 Task: Use the formula "NPV" in spreadsheet "Project portfolio".
Action: Mouse moved to (123, 88)
Screenshot: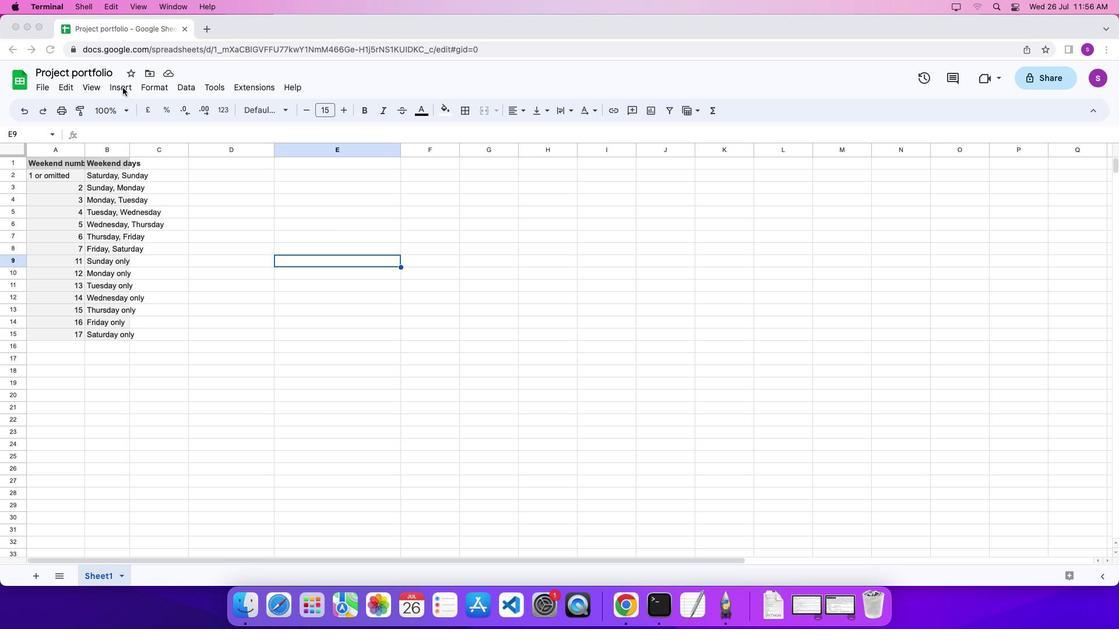 
Action: Mouse pressed left at (123, 88)
Screenshot: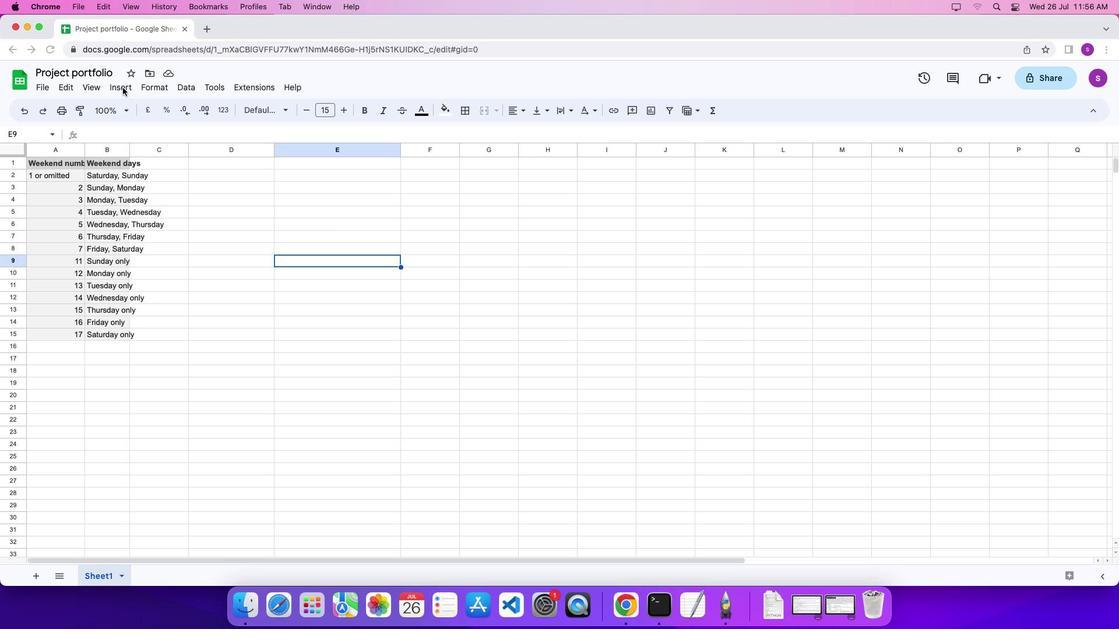 
Action: Mouse moved to (123, 87)
Screenshot: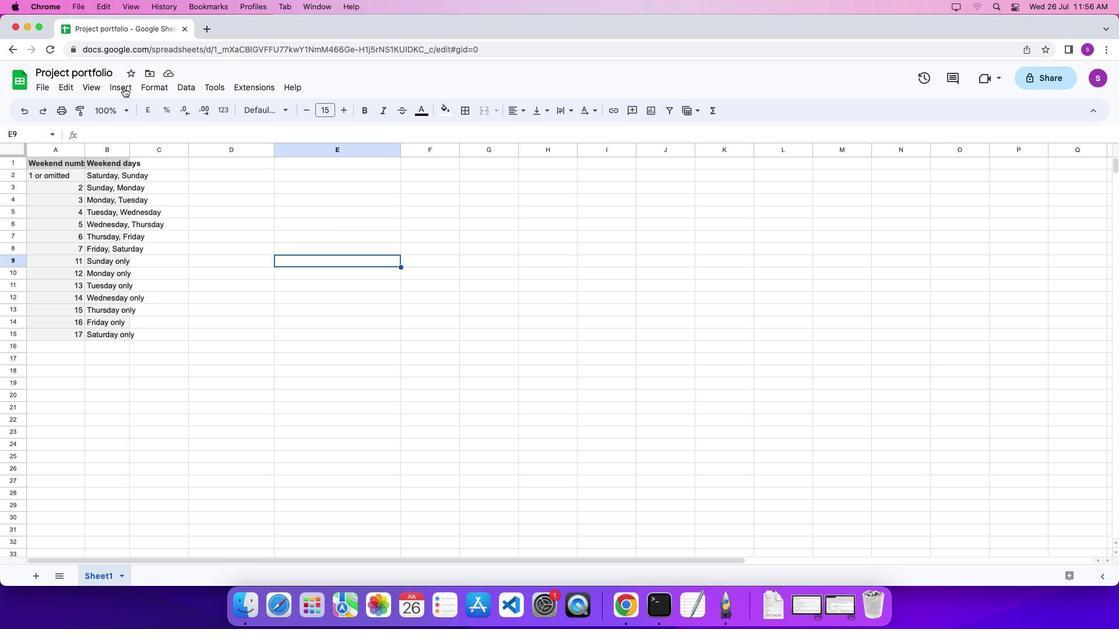 
Action: Mouse pressed left at (123, 87)
Screenshot: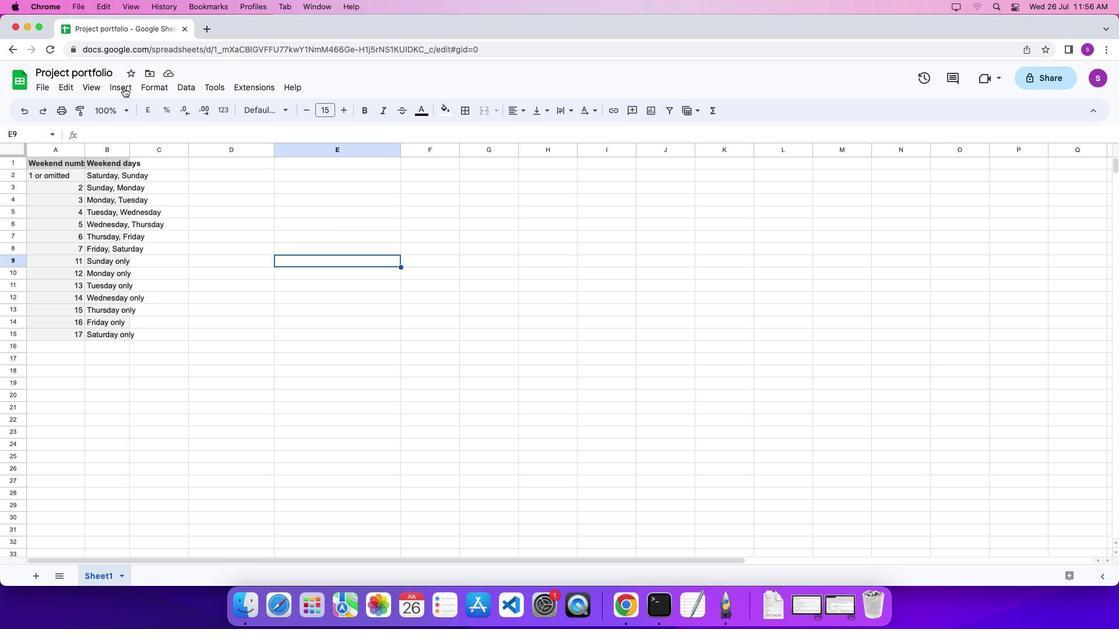 
Action: Mouse moved to (124, 88)
Screenshot: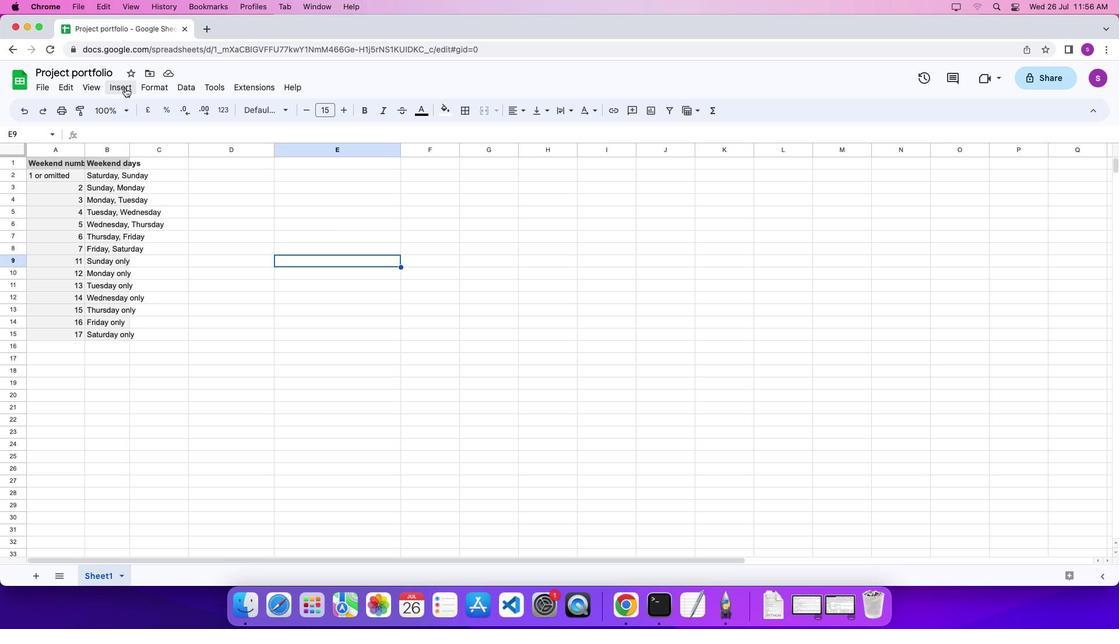 
Action: Mouse pressed left at (124, 88)
Screenshot: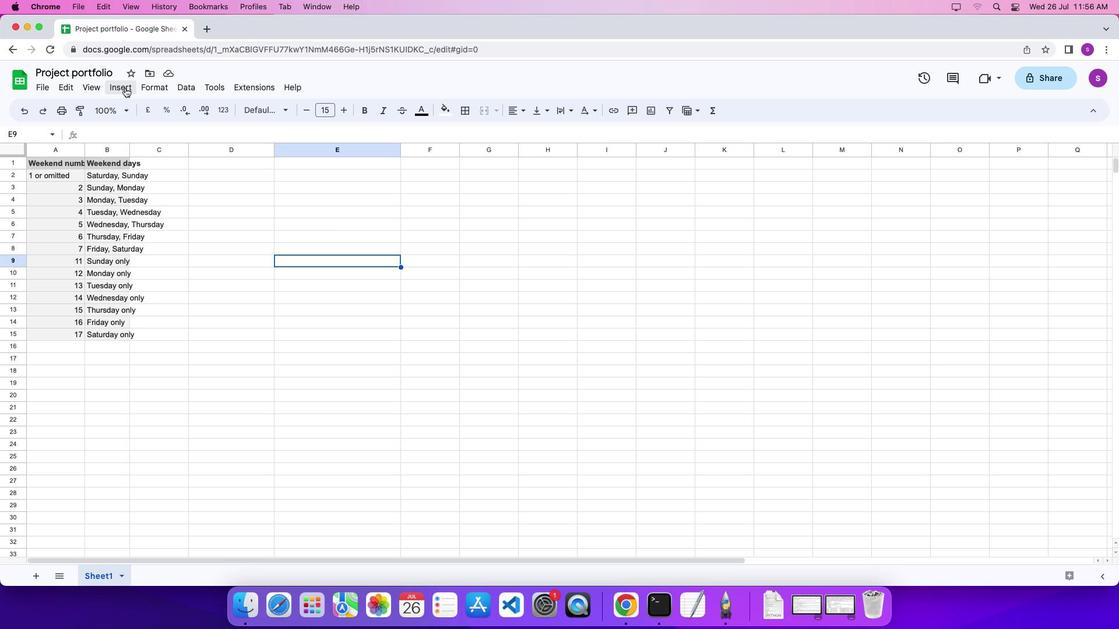 
Action: Mouse moved to (509, 572)
Screenshot: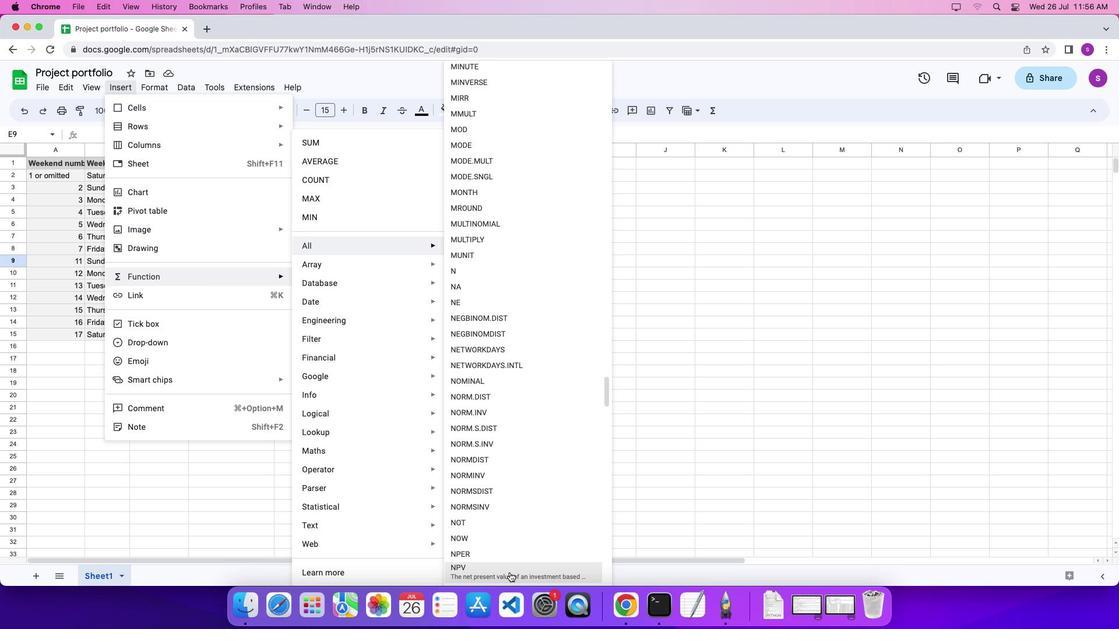 
Action: Mouse pressed left at (509, 572)
Screenshot: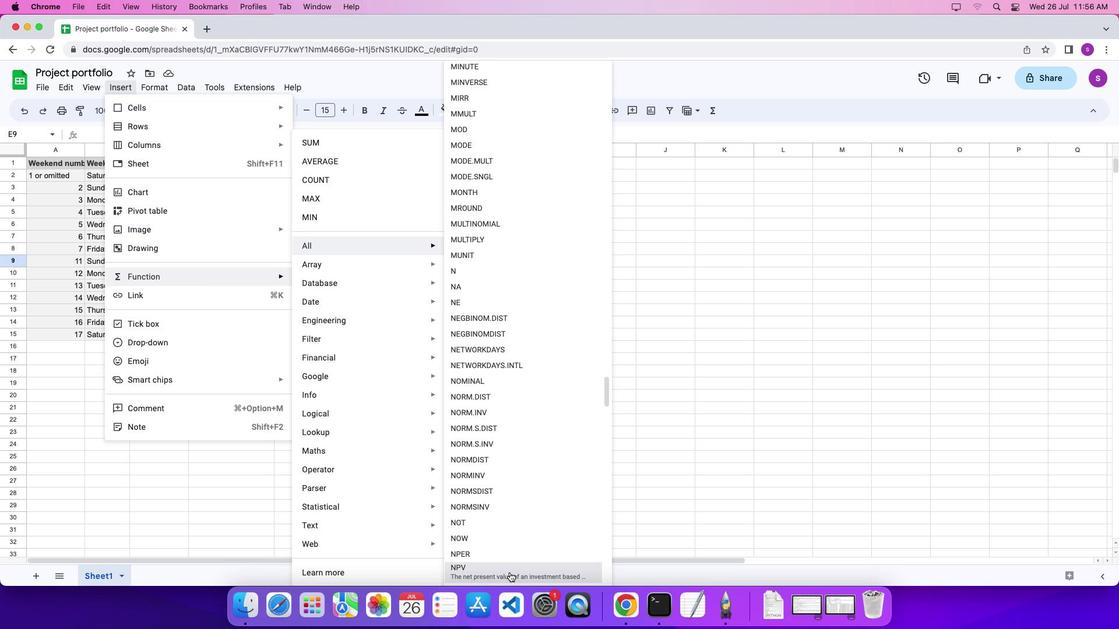 
Action: Mouse moved to (490, 507)
Screenshot: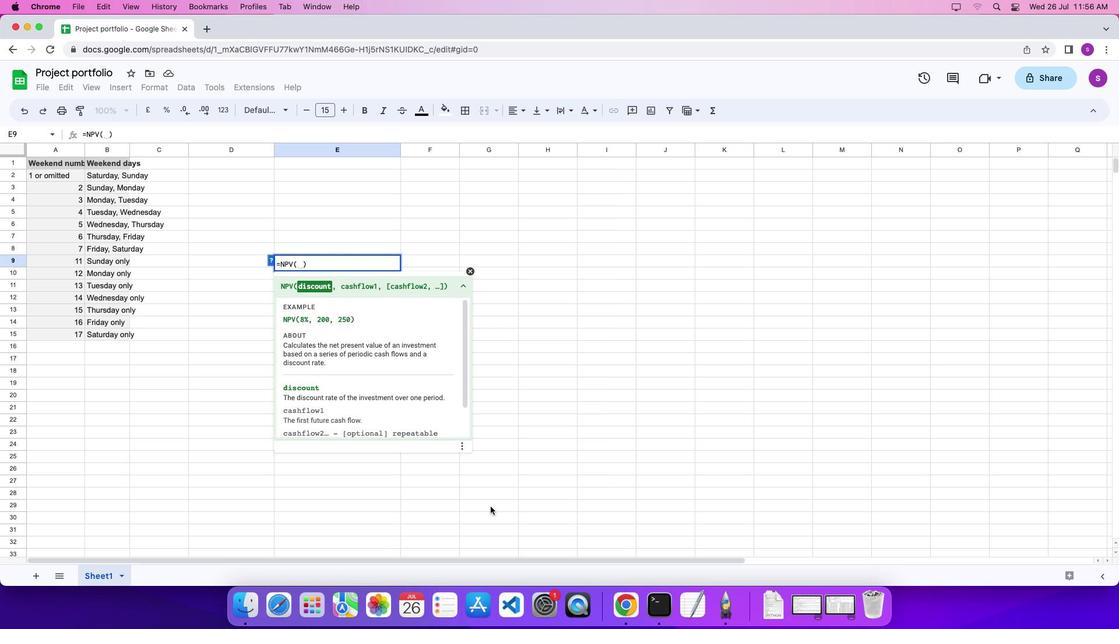 
Action: Key pressed '8'Key.shift'%'',''2''0''0'',''2''5''0''\x03'
Screenshot: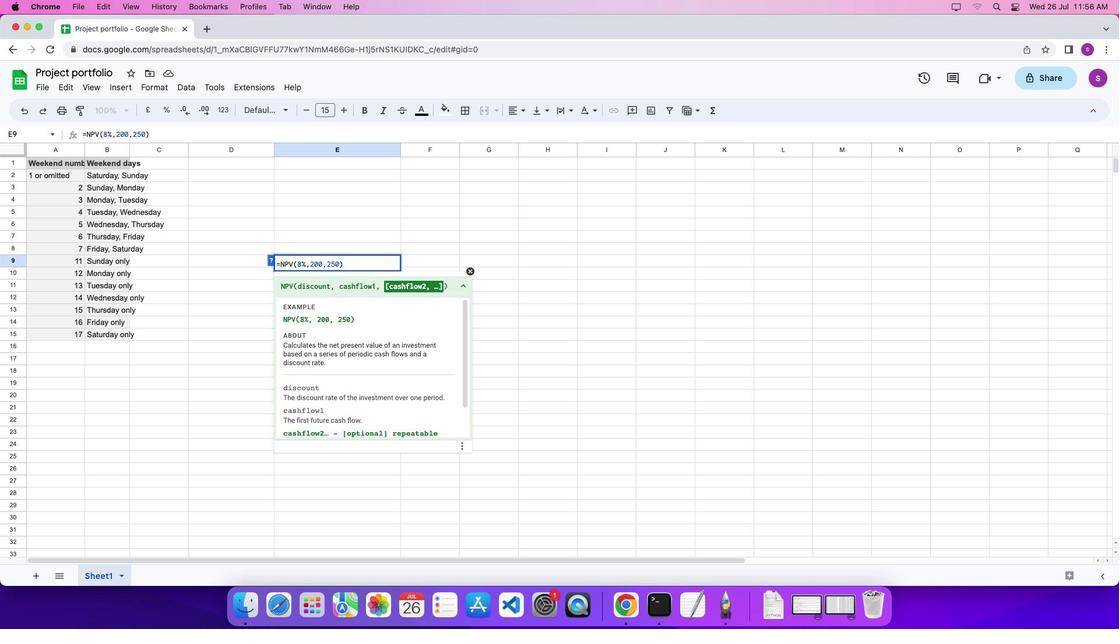 
